 Task: Filter the search records by process exceptions
Action: Mouse scrolled (258, 134) with delta (0, 0)
Screenshot: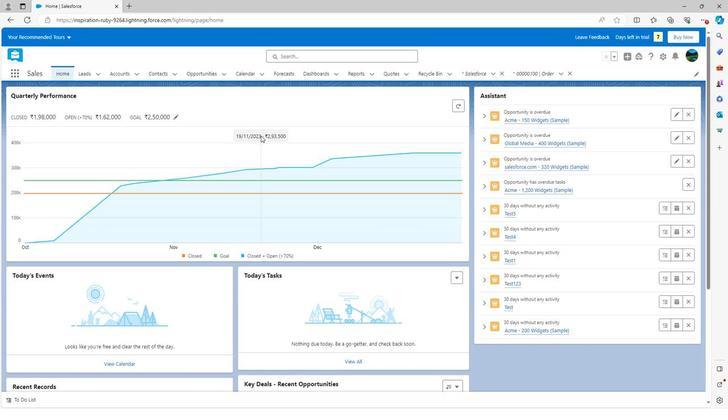 
Action: Mouse scrolled (258, 134) with delta (0, 0)
Screenshot: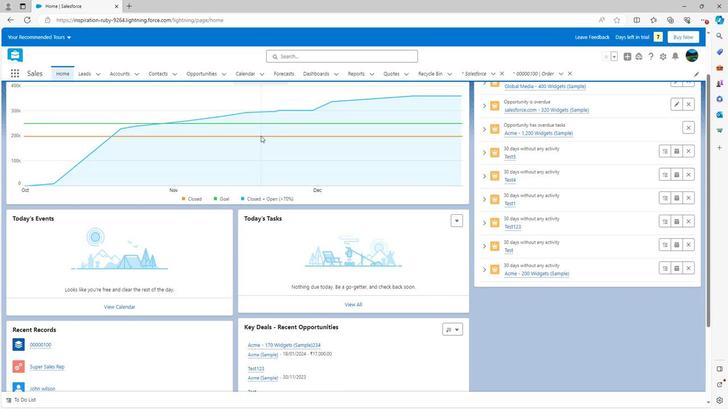 
Action: Mouse scrolled (258, 134) with delta (0, 0)
Screenshot: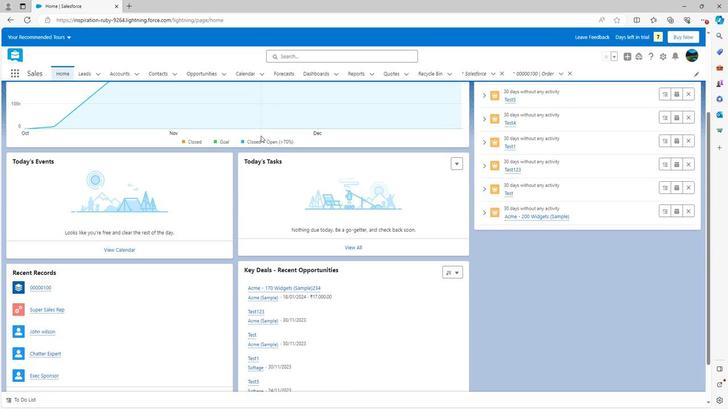 
Action: Mouse scrolled (258, 134) with delta (0, 0)
Screenshot: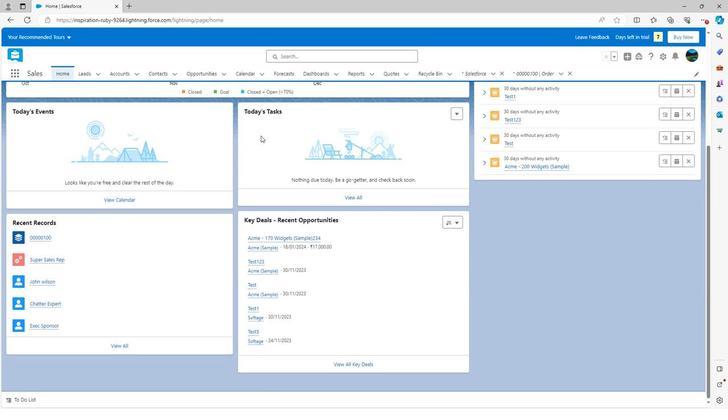 
Action: Mouse scrolled (258, 135) with delta (0, 0)
Screenshot: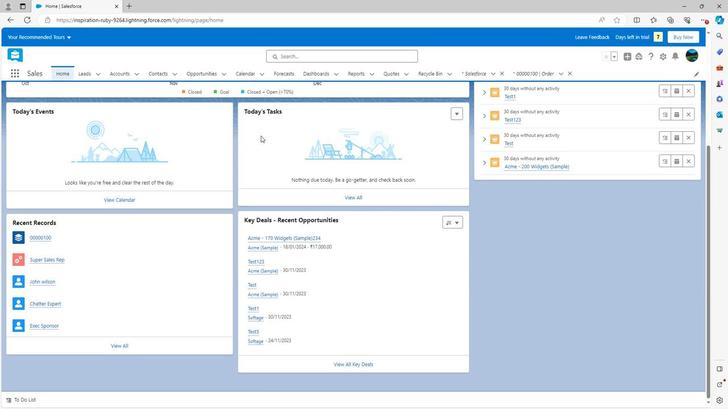 
Action: Mouse scrolled (258, 135) with delta (0, 0)
Screenshot: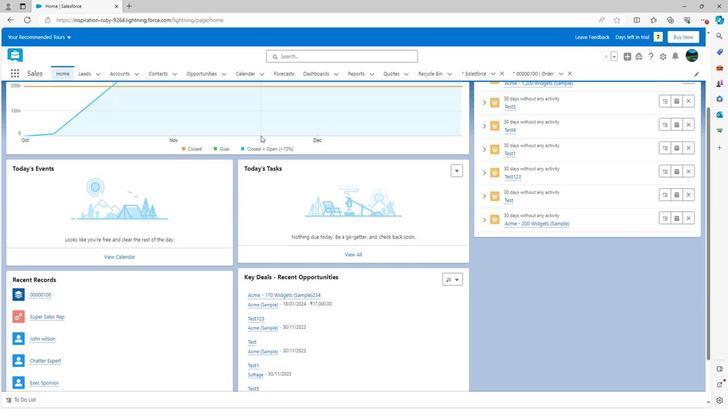 
Action: Mouse scrolled (258, 135) with delta (0, 0)
Screenshot: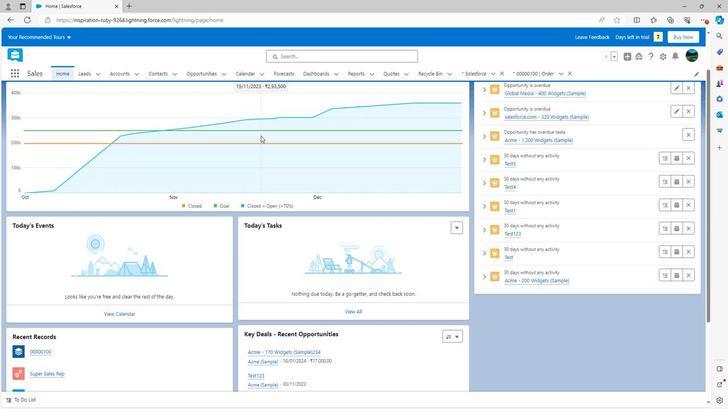 
Action: Mouse scrolled (258, 135) with delta (0, 0)
Screenshot: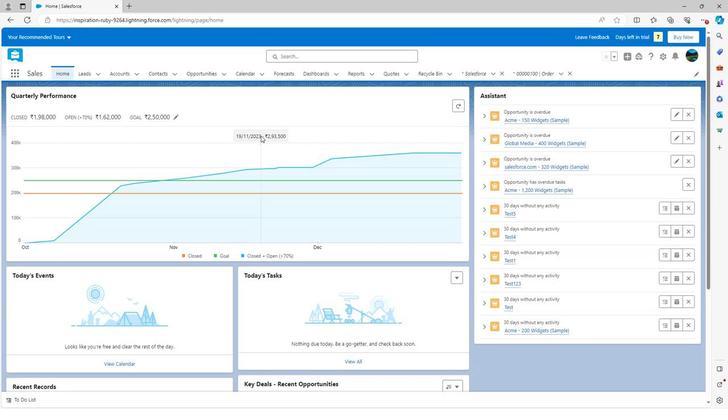 
Action: Mouse scrolled (258, 135) with delta (0, 0)
Screenshot: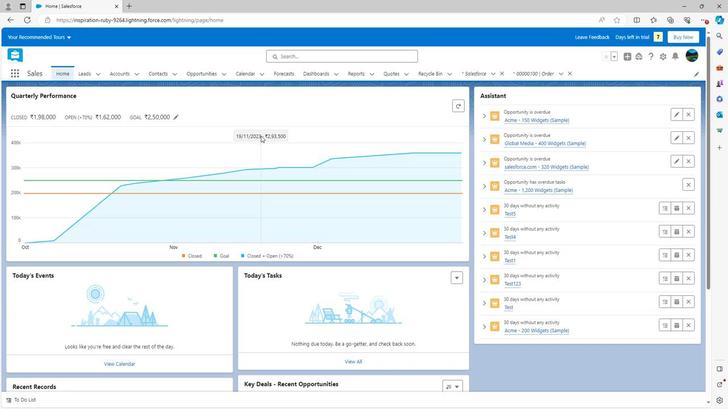 
Action: Mouse moved to (300, 54)
Screenshot: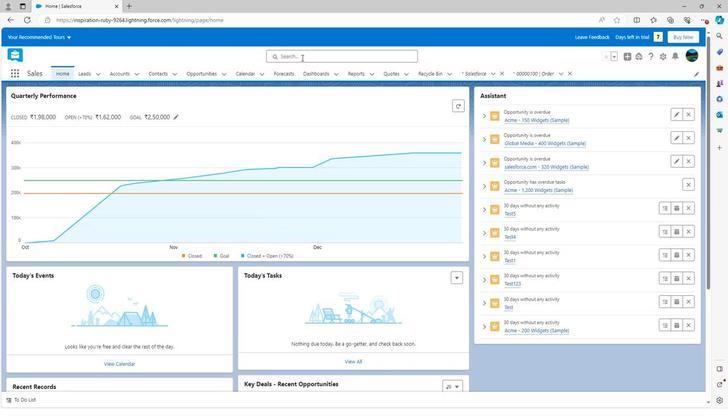 
Action: Mouse pressed left at (300, 54)
Screenshot: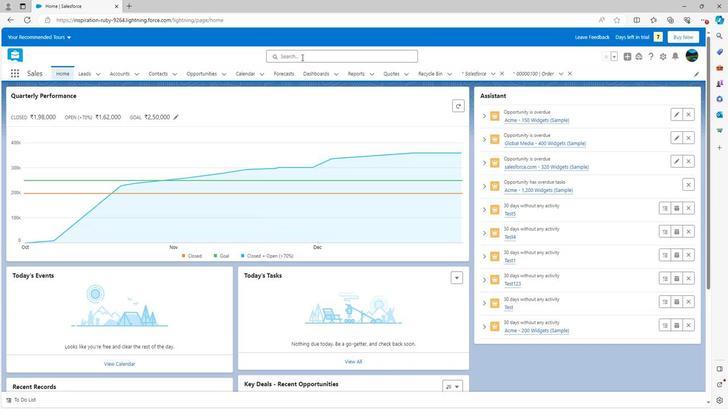 
Action: Mouse moved to (204, 59)
Screenshot: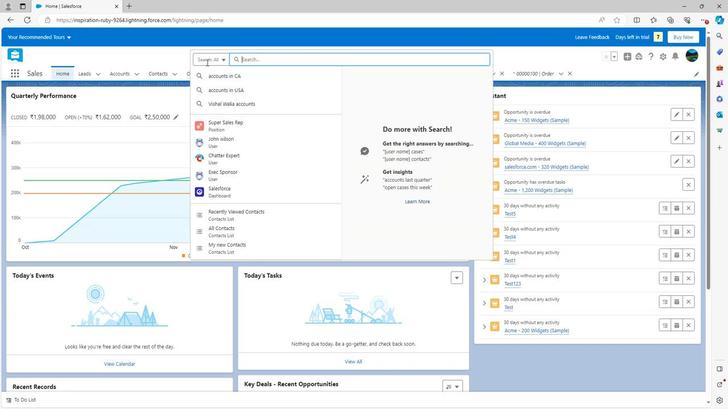
Action: Mouse pressed left at (204, 59)
Screenshot: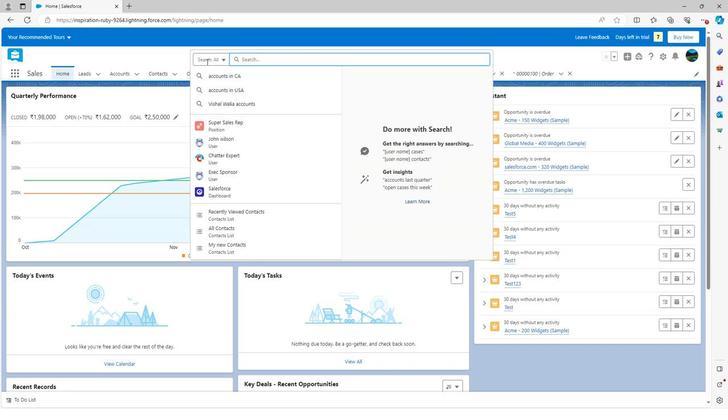 
Action: Mouse moved to (223, 148)
Screenshot: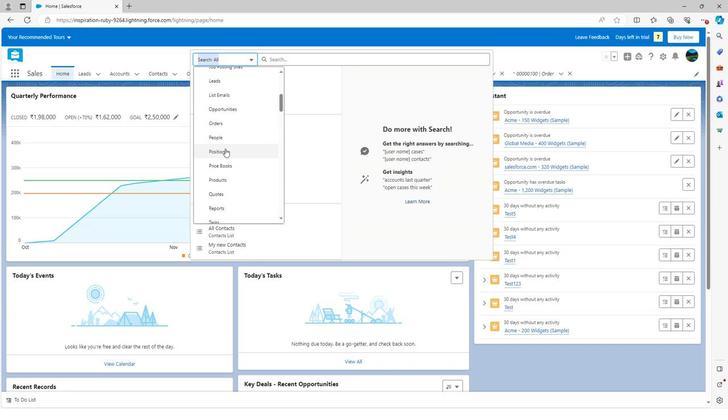 
Action: Mouse scrolled (223, 147) with delta (0, 0)
Screenshot: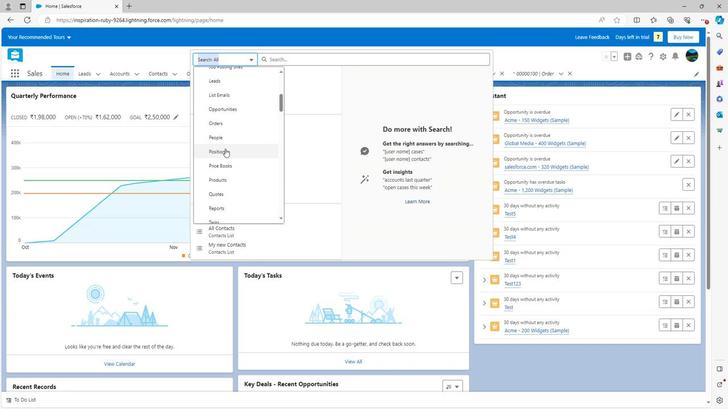
Action: Mouse scrolled (223, 147) with delta (0, 0)
Screenshot: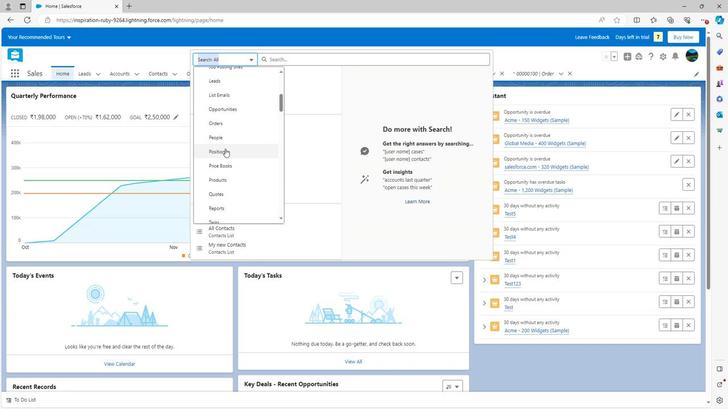 
Action: Mouse scrolled (223, 147) with delta (0, 0)
Screenshot: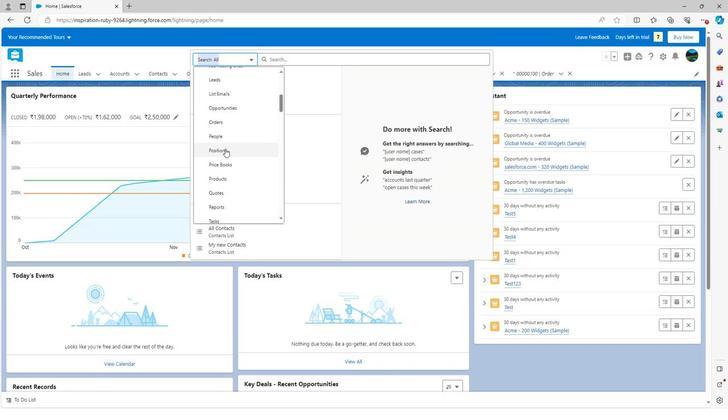 
Action: Mouse scrolled (223, 147) with delta (0, 0)
Screenshot: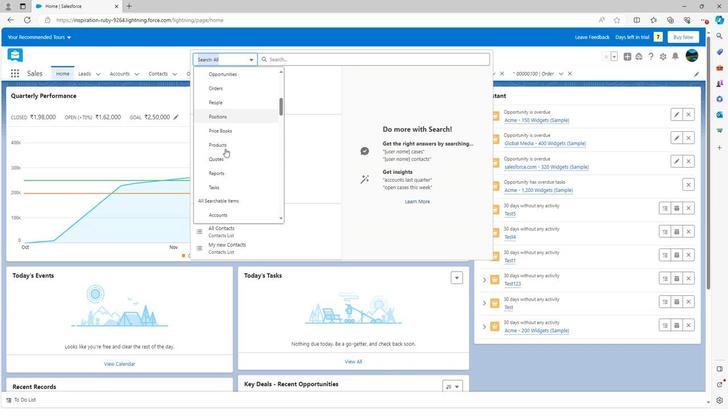 
Action: Mouse scrolled (223, 147) with delta (0, 0)
Screenshot: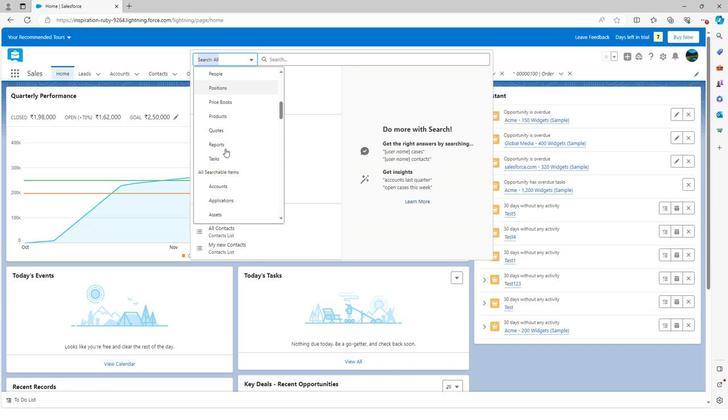 
Action: Mouse scrolled (223, 147) with delta (0, 0)
Screenshot: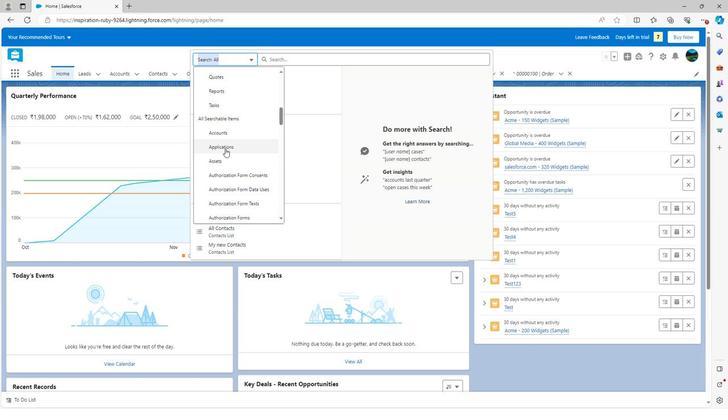 
Action: Mouse scrolled (223, 147) with delta (0, 0)
Screenshot: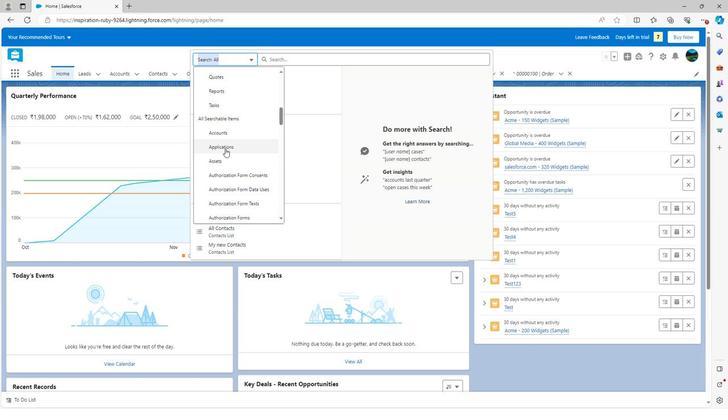 
Action: Mouse scrolled (223, 147) with delta (0, 0)
Screenshot: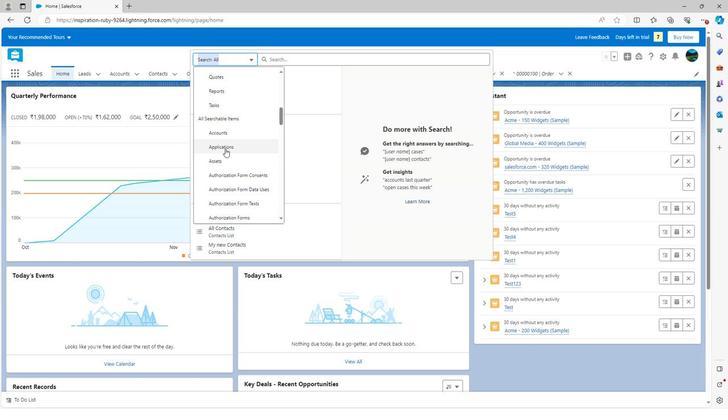 
Action: Mouse scrolled (223, 147) with delta (0, 0)
Screenshot: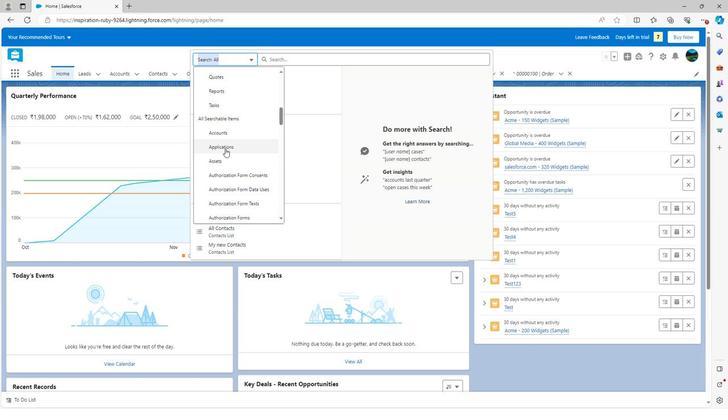 
Action: Mouse scrolled (223, 147) with delta (0, 0)
Screenshot: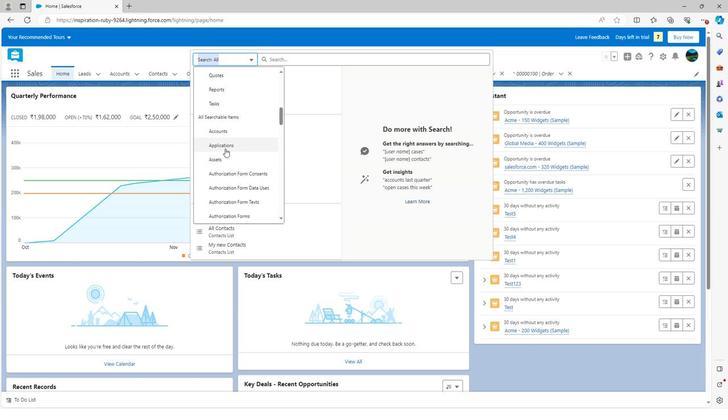 
Action: Mouse scrolled (223, 147) with delta (0, 0)
Screenshot: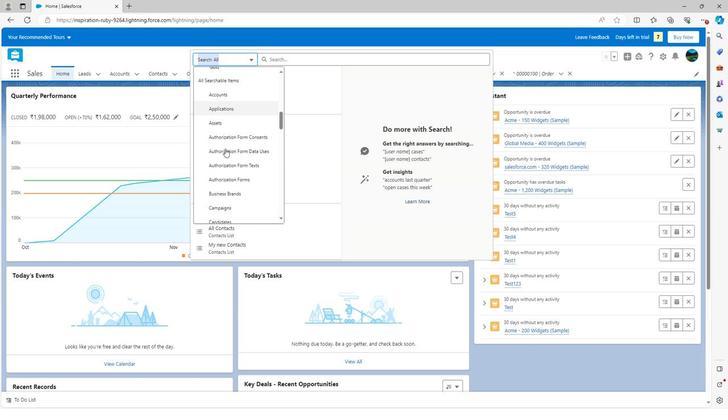 
Action: Mouse scrolled (223, 147) with delta (0, 0)
Screenshot: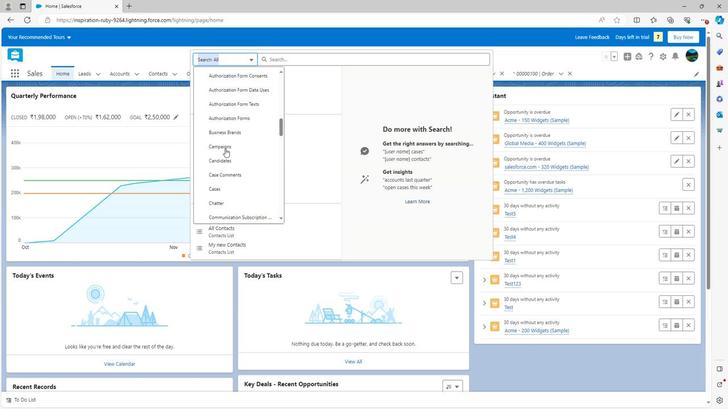
Action: Mouse scrolled (223, 147) with delta (0, 0)
Screenshot: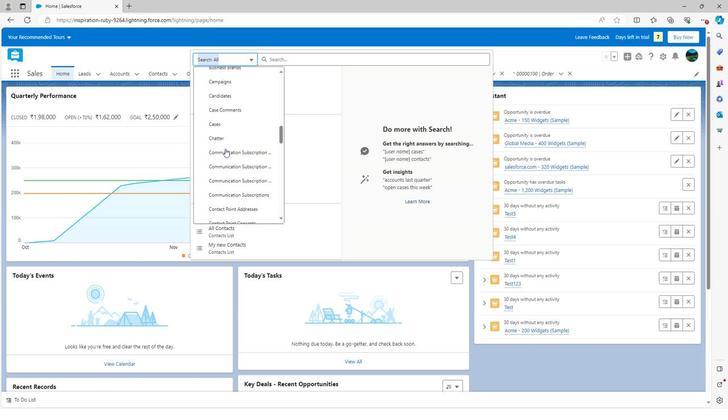 
Action: Mouse scrolled (223, 147) with delta (0, 0)
Screenshot: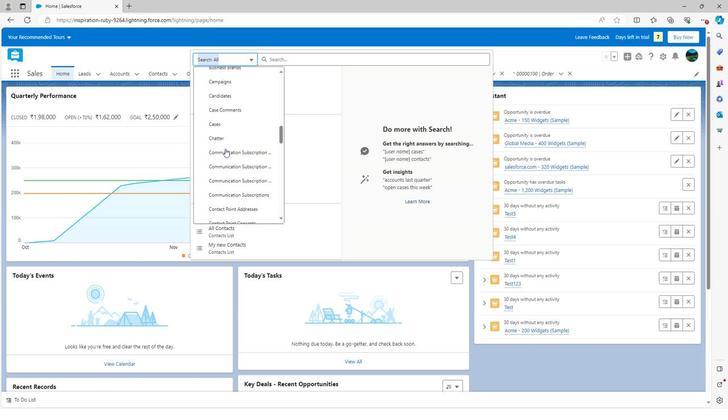 
Action: Mouse scrolled (223, 147) with delta (0, 0)
Screenshot: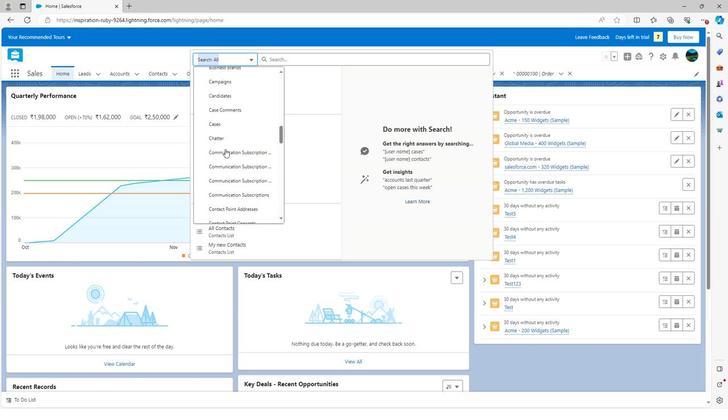 
Action: Mouse moved to (223, 149)
Screenshot: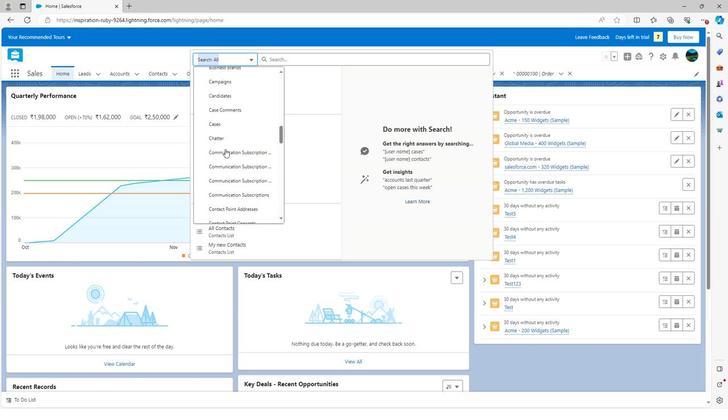 
Action: Mouse scrolled (223, 148) with delta (0, 0)
Screenshot: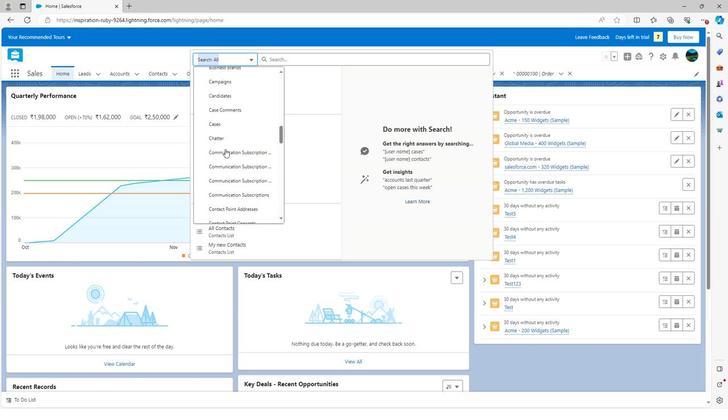 
Action: Mouse scrolled (223, 148) with delta (0, 0)
Screenshot: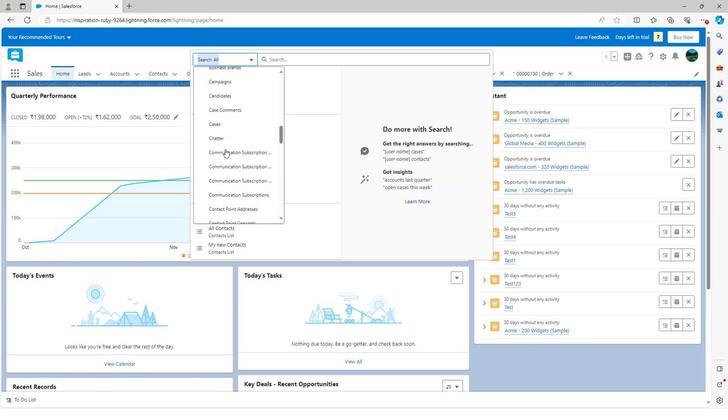 
Action: Mouse scrolled (223, 148) with delta (0, 0)
Screenshot: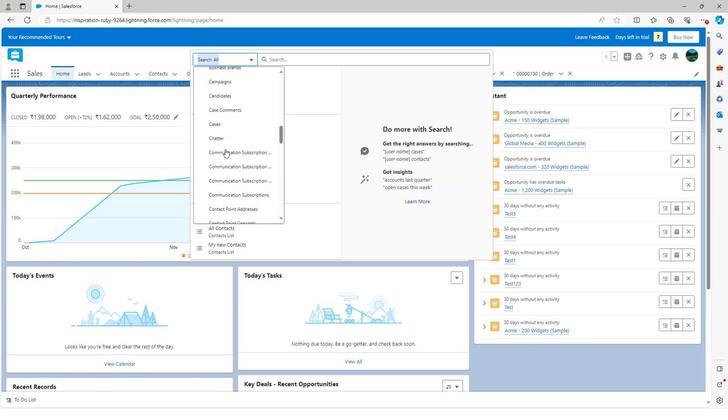 
Action: Mouse scrolled (223, 148) with delta (0, 0)
Screenshot: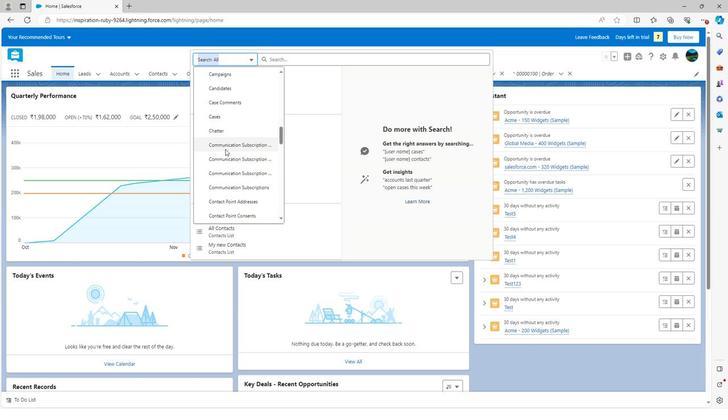 
Action: Mouse scrolled (223, 148) with delta (0, 0)
Screenshot: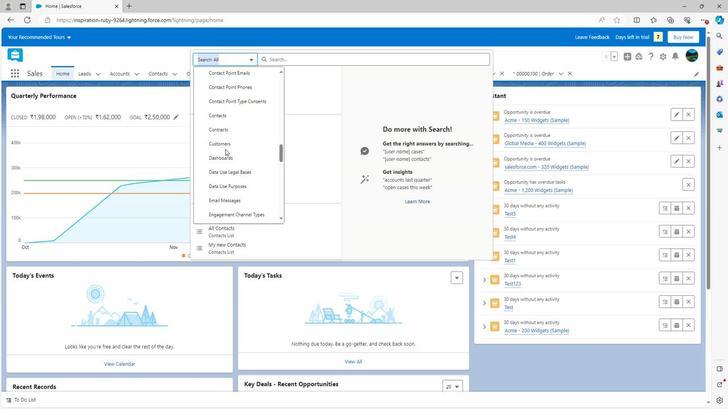 
Action: Mouse scrolled (223, 148) with delta (0, 0)
Screenshot: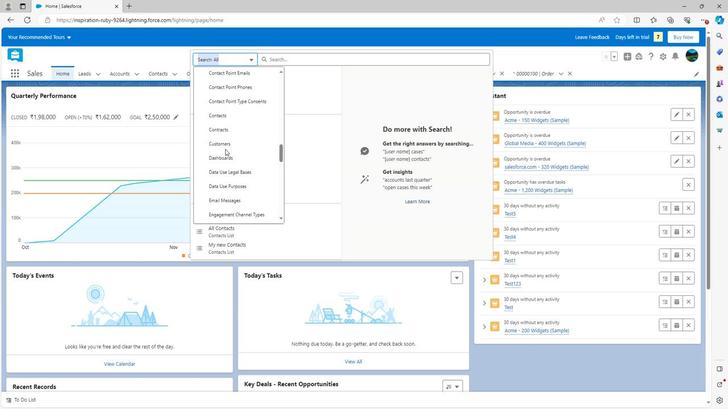 
Action: Mouse scrolled (223, 148) with delta (0, 0)
Screenshot: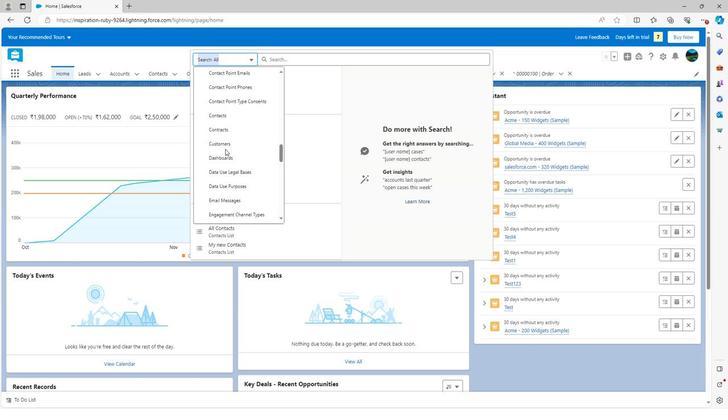 
Action: Mouse scrolled (223, 148) with delta (0, 0)
Screenshot: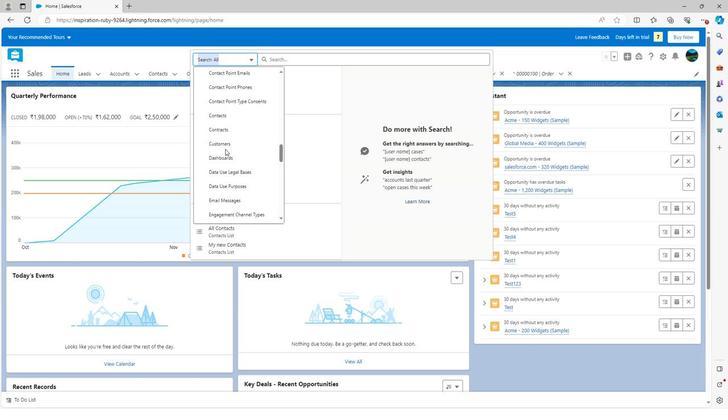 
Action: Mouse scrolled (223, 148) with delta (0, 0)
Screenshot: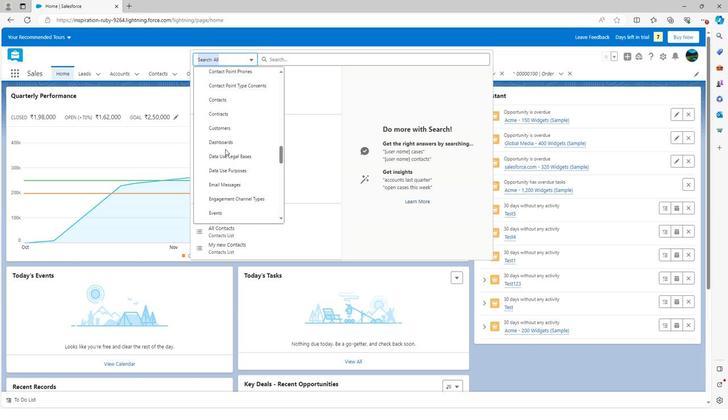 
Action: Mouse scrolled (223, 148) with delta (0, 0)
Screenshot: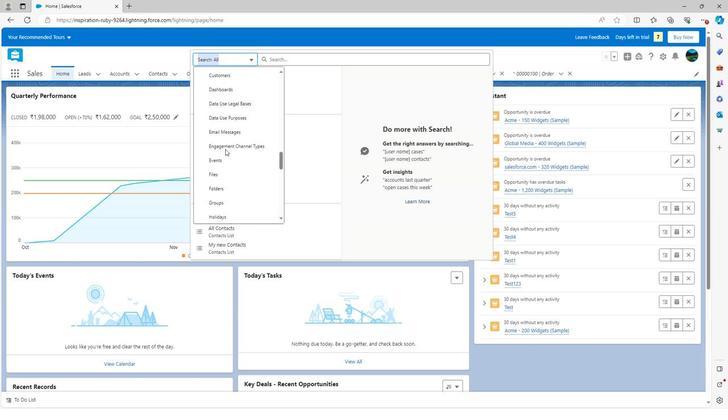 
Action: Mouse scrolled (223, 148) with delta (0, 0)
Screenshot: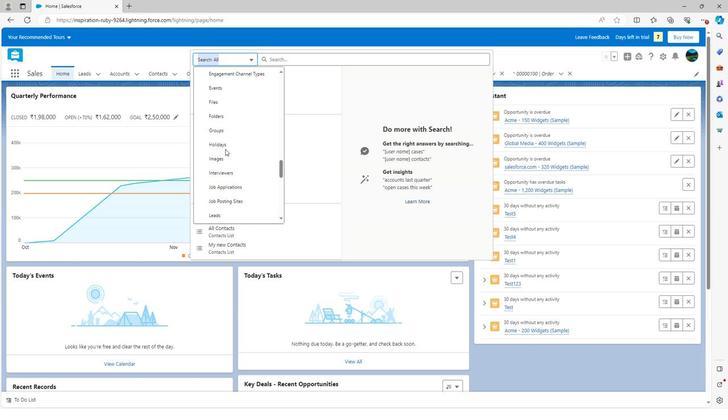 
Action: Mouse scrolled (223, 148) with delta (0, 0)
Screenshot: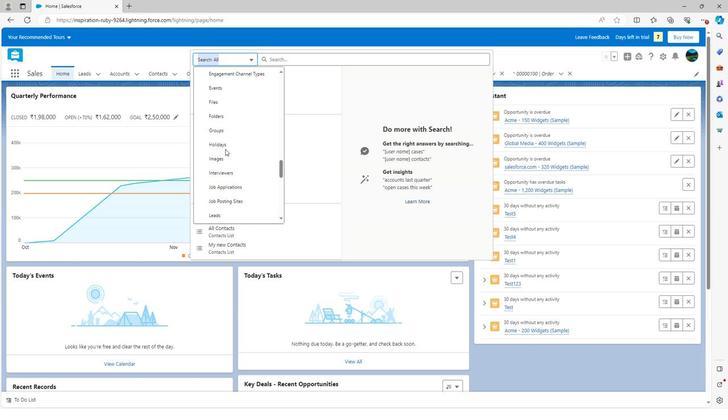 
Action: Mouse scrolled (223, 148) with delta (0, 0)
Screenshot: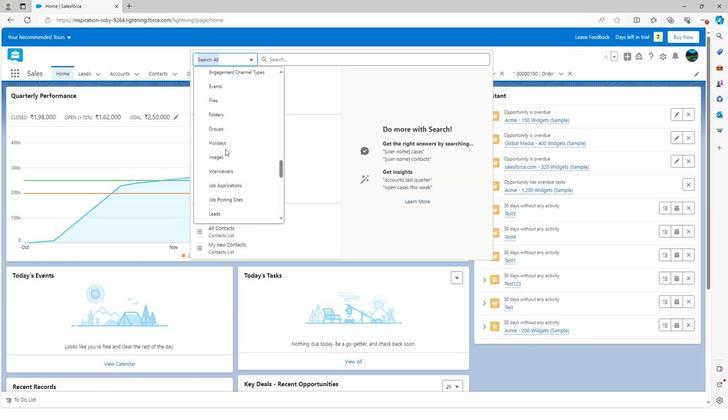 
Action: Mouse scrolled (223, 148) with delta (0, 0)
Screenshot: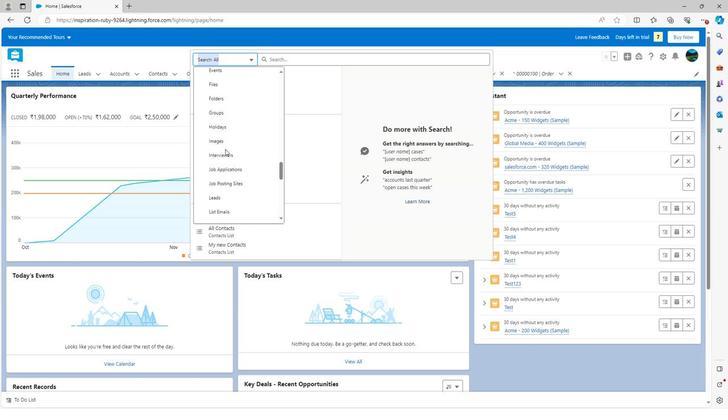 
Action: Mouse moved to (223, 149)
Screenshot: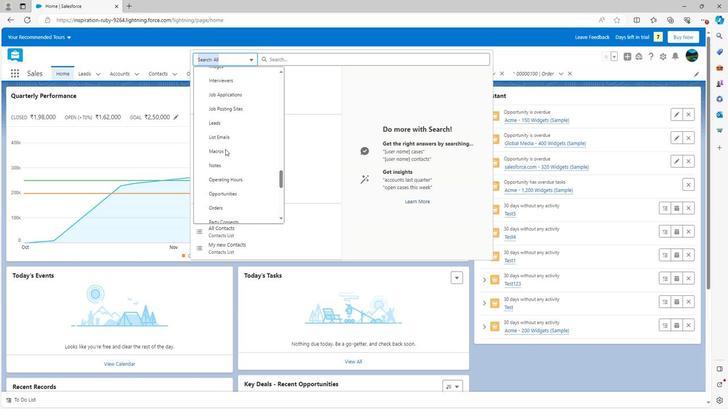 
Action: Mouse scrolled (223, 148) with delta (0, 0)
Screenshot: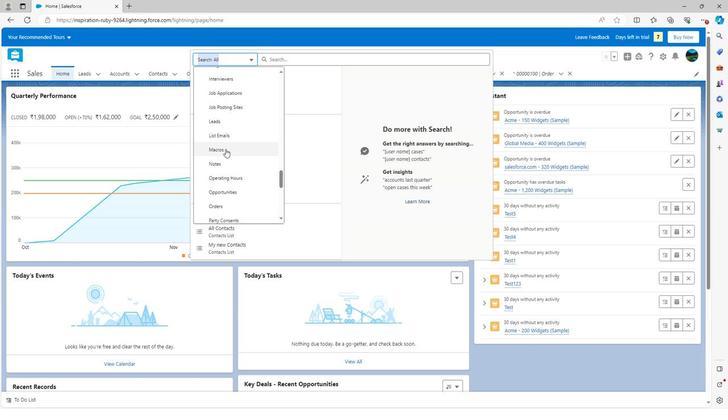 
Action: Mouse scrolled (223, 148) with delta (0, 0)
Screenshot: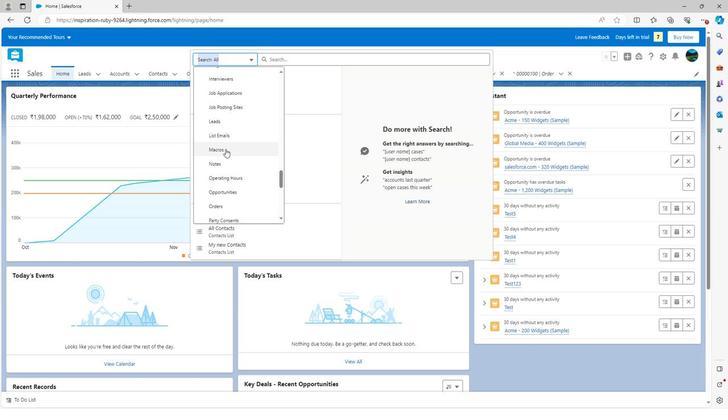 
Action: Mouse scrolled (223, 148) with delta (0, 0)
Screenshot: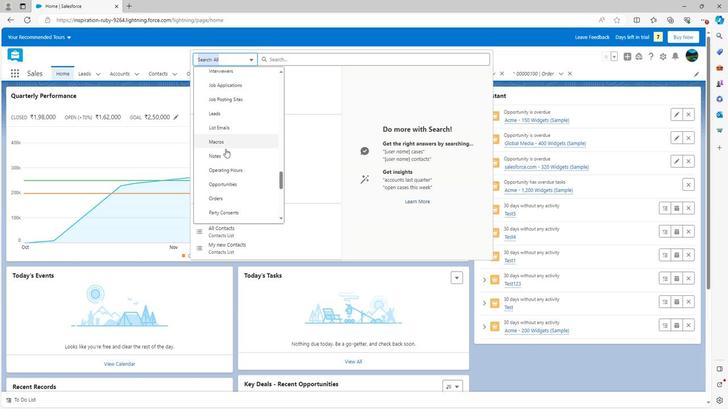 
Action: Mouse scrolled (223, 148) with delta (0, 0)
Screenshot: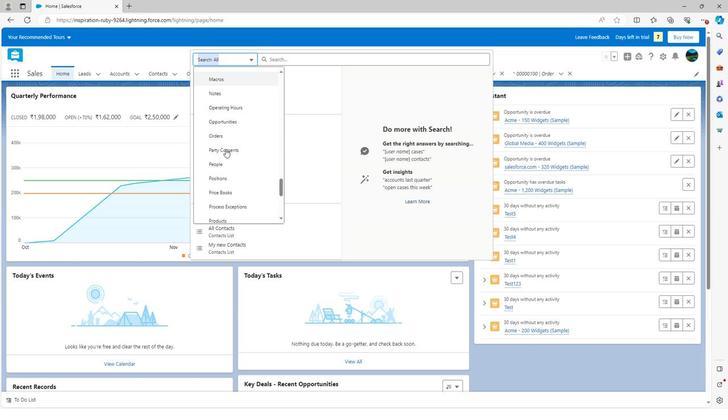 
Action: Mouse scrolled (223, 148) with delta (0, 0)
Screenshot: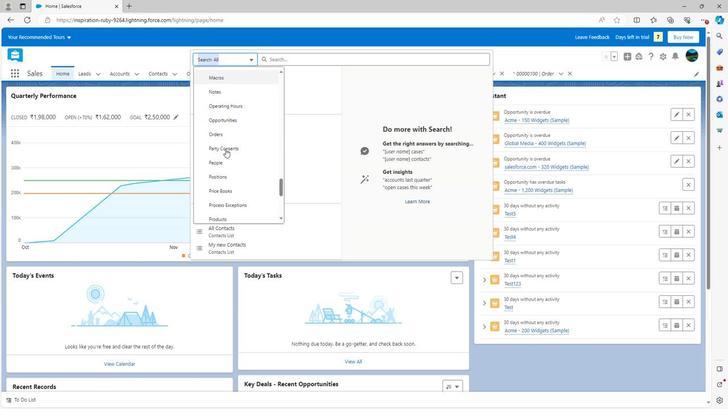
Action: Mouse moved to (225, 163)
Screenshot: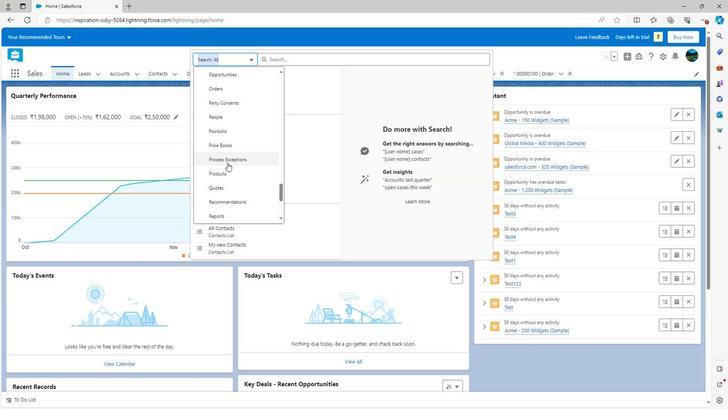 
Action: Mouse pressed left at (225, 163)
Screenshot: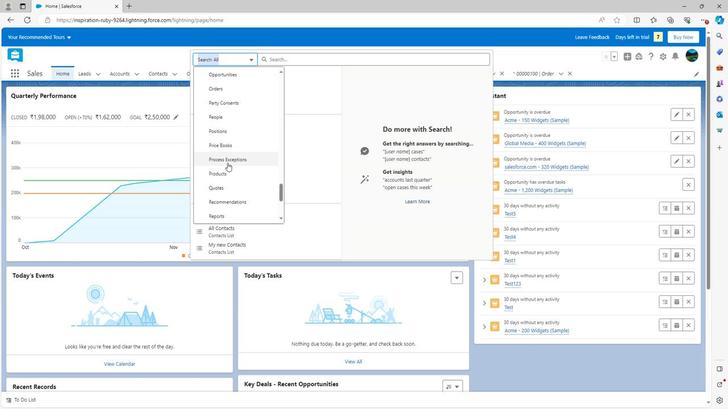 
Action: Mouse moved to (266, 156)
Screenshot: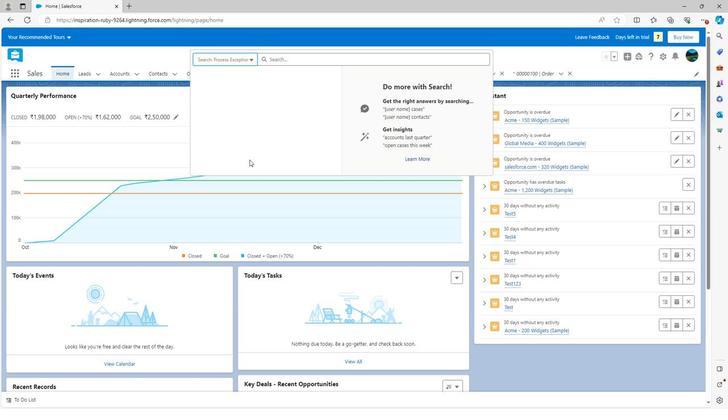 
